 Task: In the  document blueprint.txt. Insert footer and write 'www.nexusTech.com'. Find the word using Dictionary 'gratitude' Use the tool word Count and display word count while typing
Action: Mouse moved to (512, 316)
Screenshot: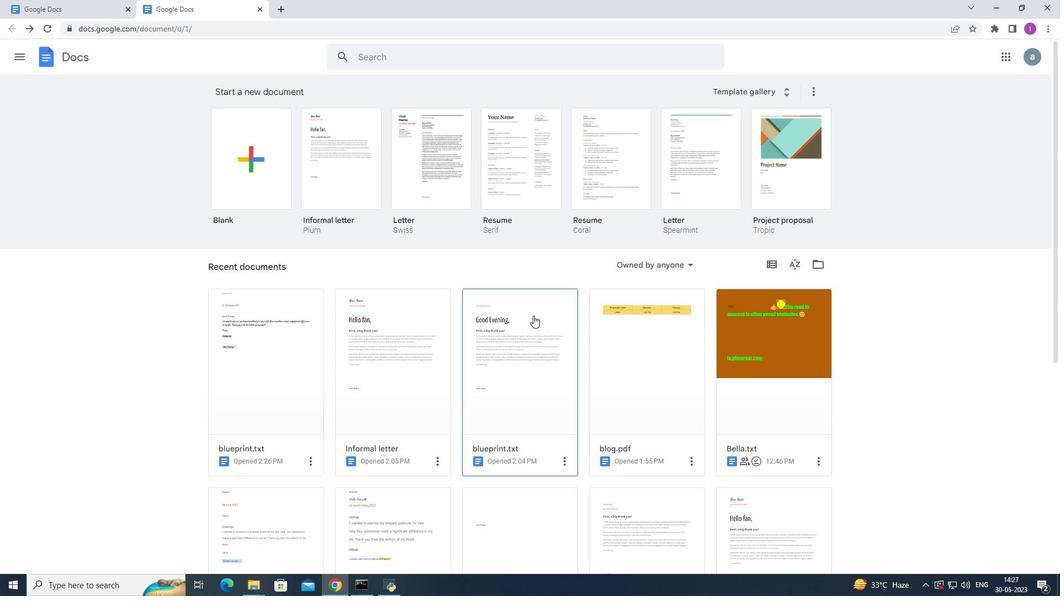 
Action: Mouse pressed left at (512, 316)
Screenshot: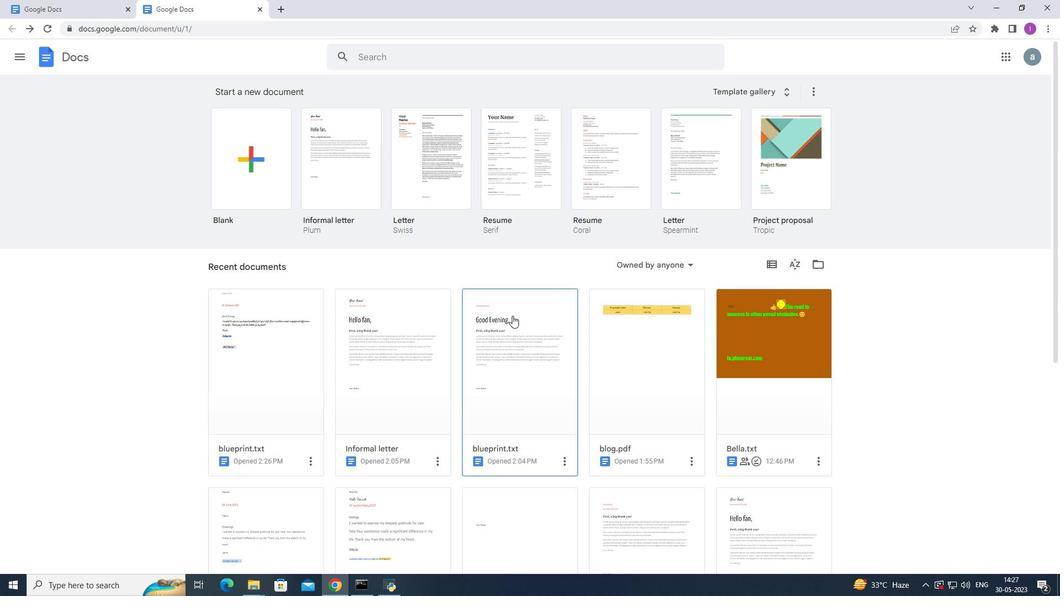 
Action: Mouse moved to (10, 29)
Screenshot: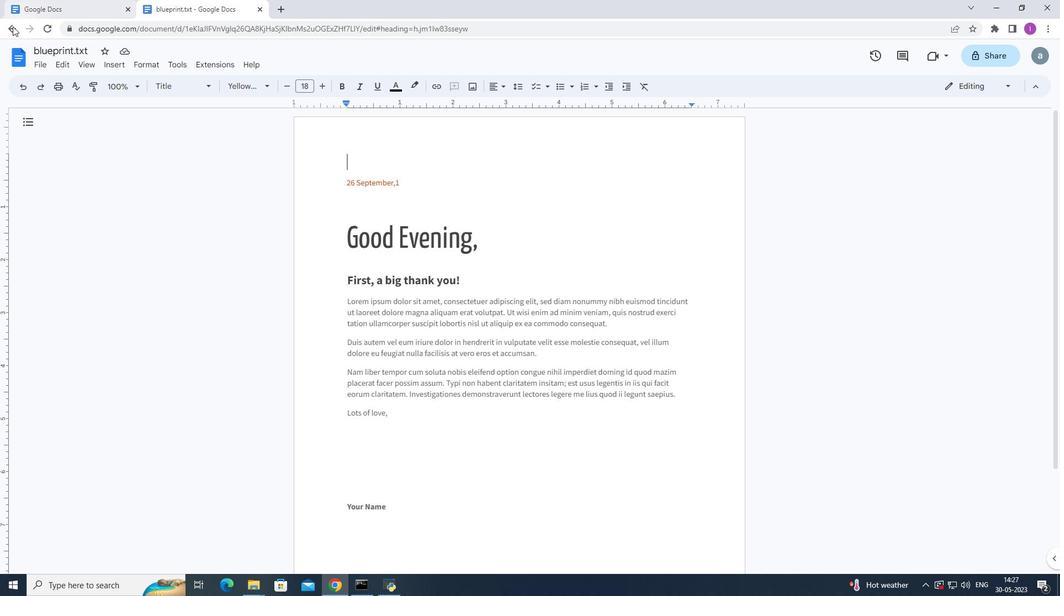 
Action: Mouse pressed left at (10, 29)
Screenshot: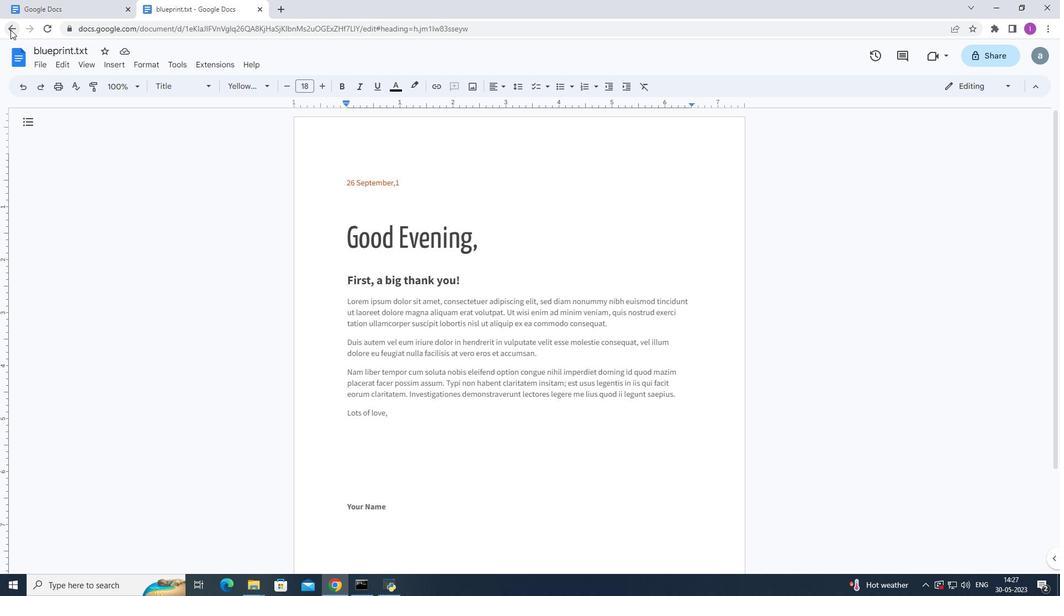 
Action: Mouse moved to (391, 348)
Screenshot: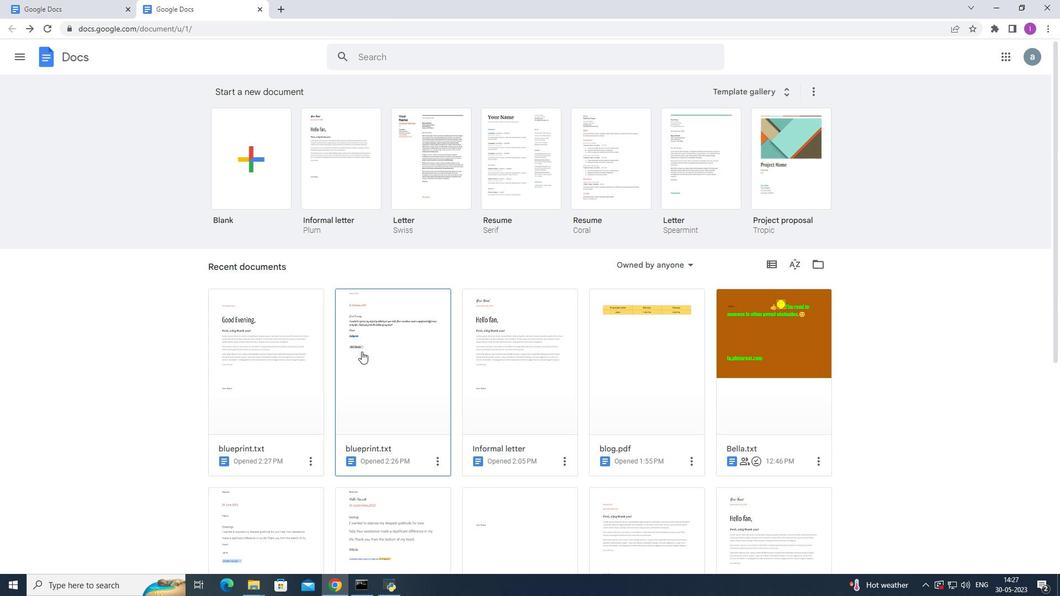 
Action: Mouse pressed left at (391, 348)
Screenshot: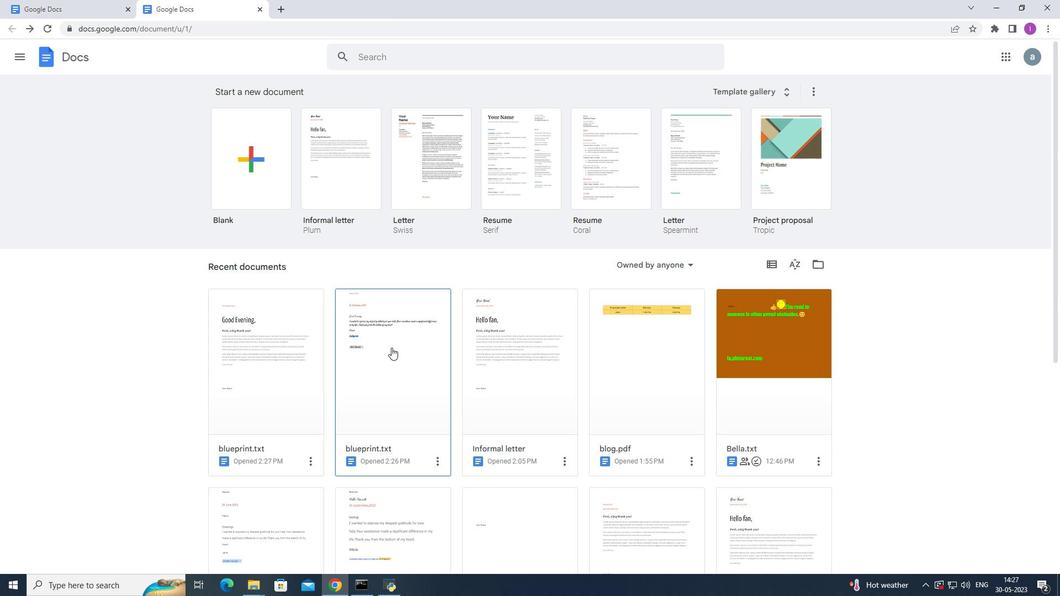 
Action: Mouse moved to (120, 62)
Screenshot: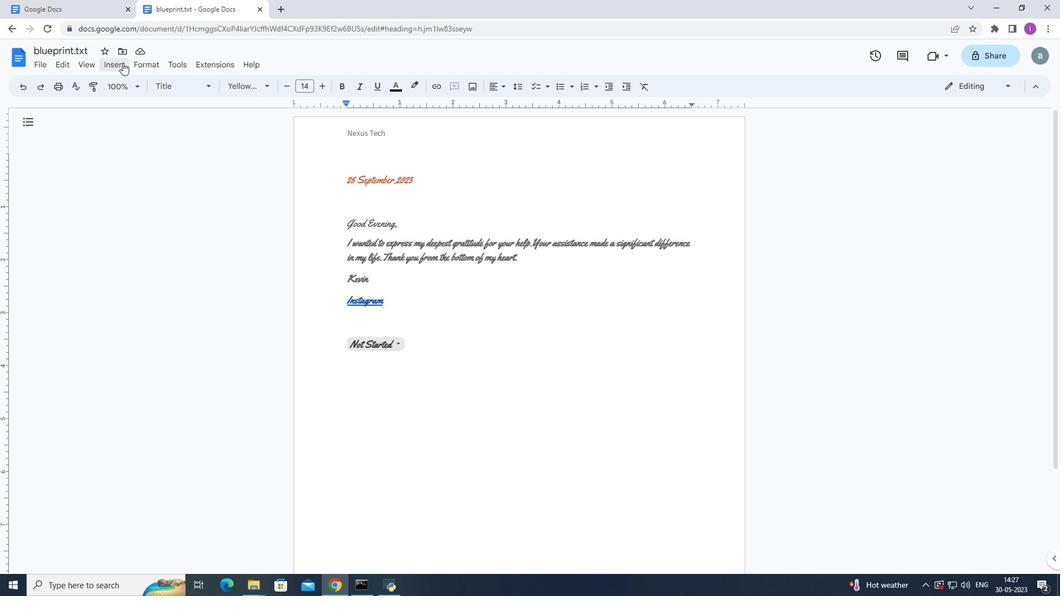 
Action: Mouse pressed left at (120, 62)
Screenshot: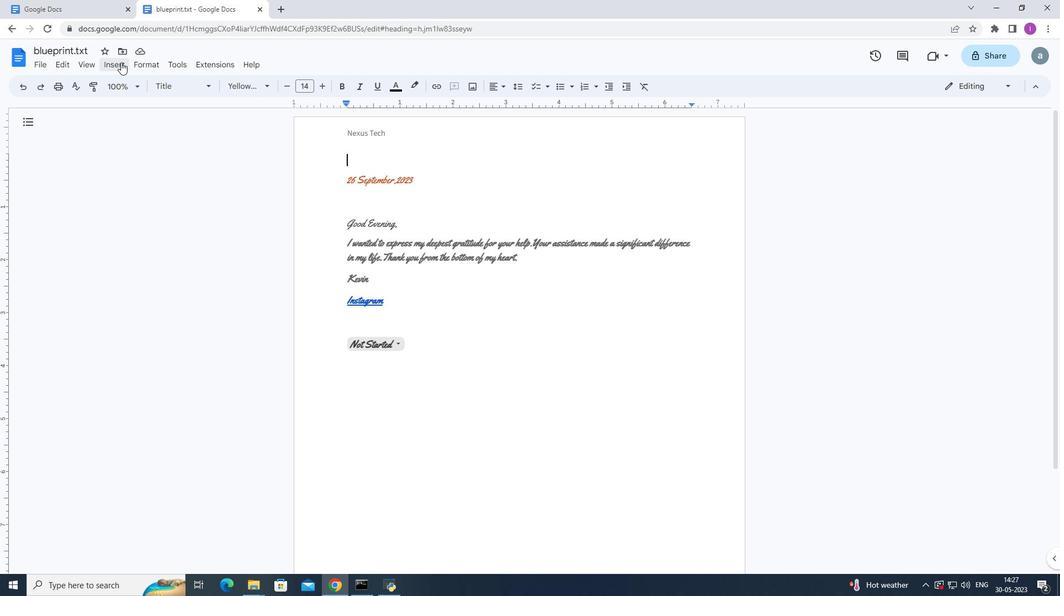 
Action: Mouse moved to (295, 363)
Screenshot: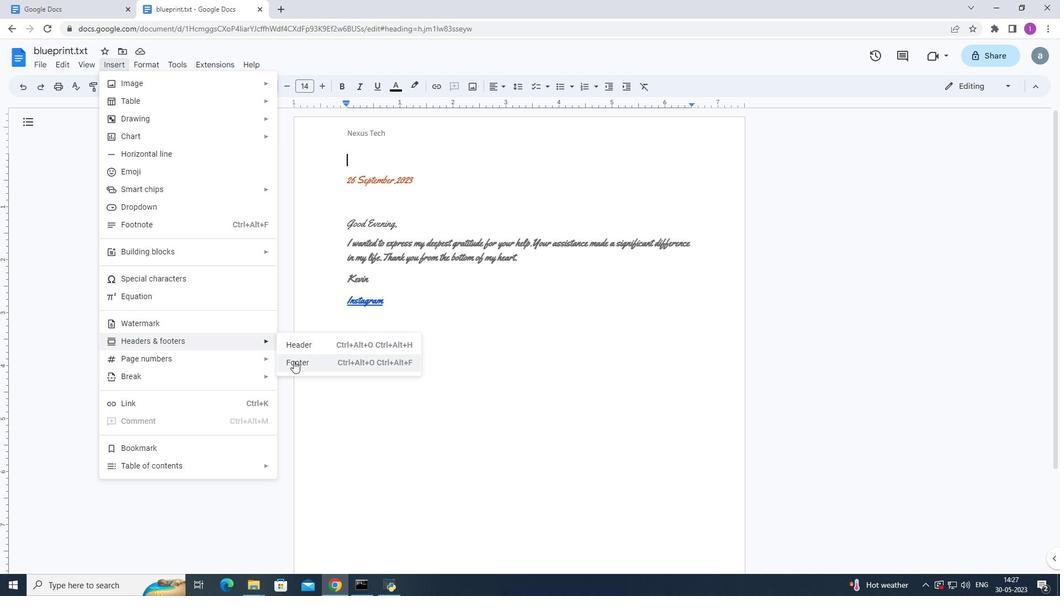 
Action: Mouse pressed left at (295, 363)
Screenshot: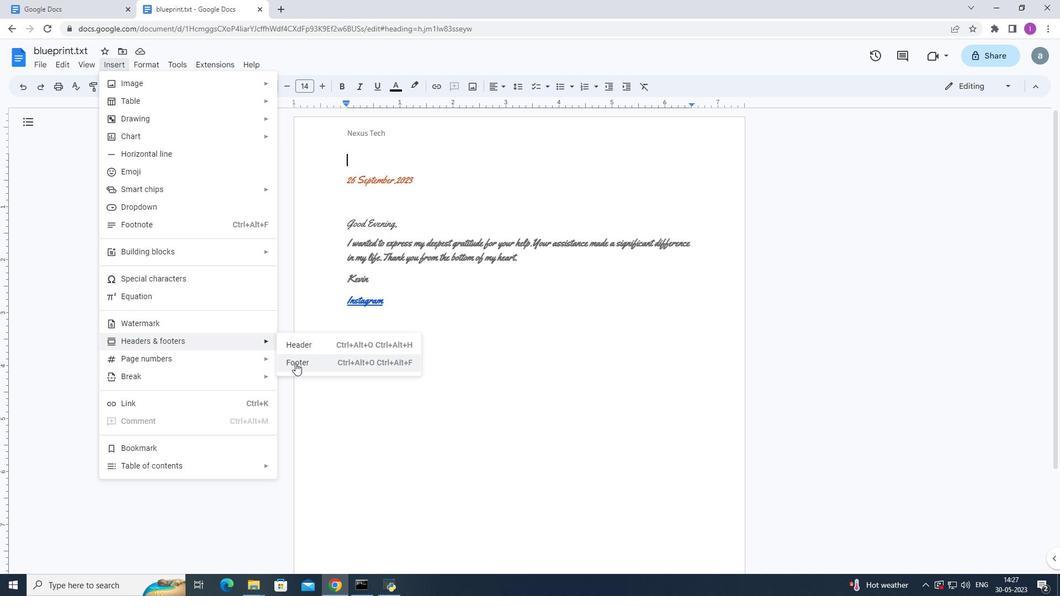 
Action: Mouse moved to (349, 528)
Screenshot: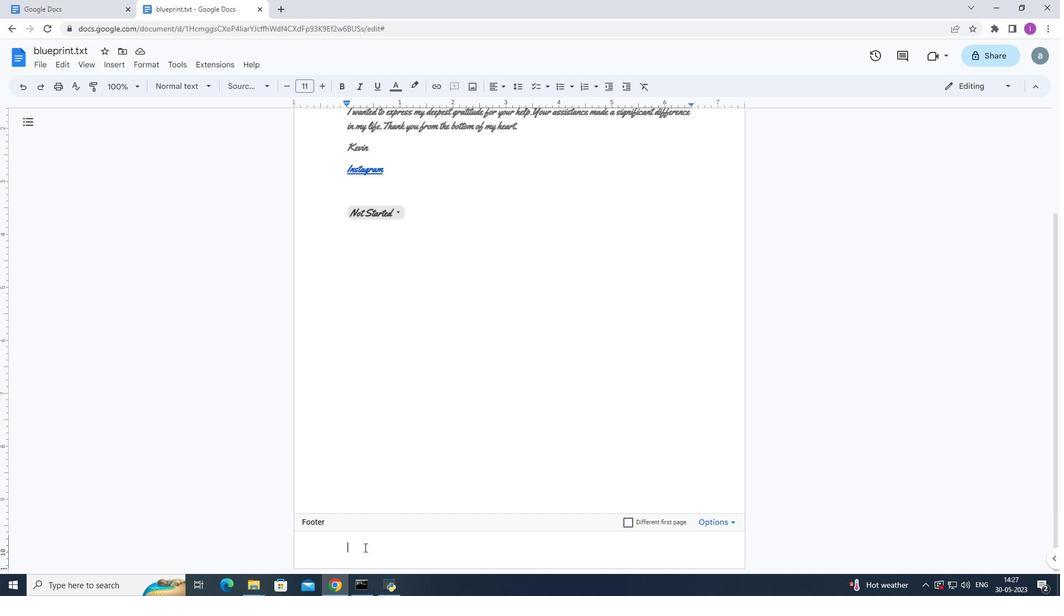 
Action: Key pressed www.nexus<Key.shift>Tech.com
Screenshot: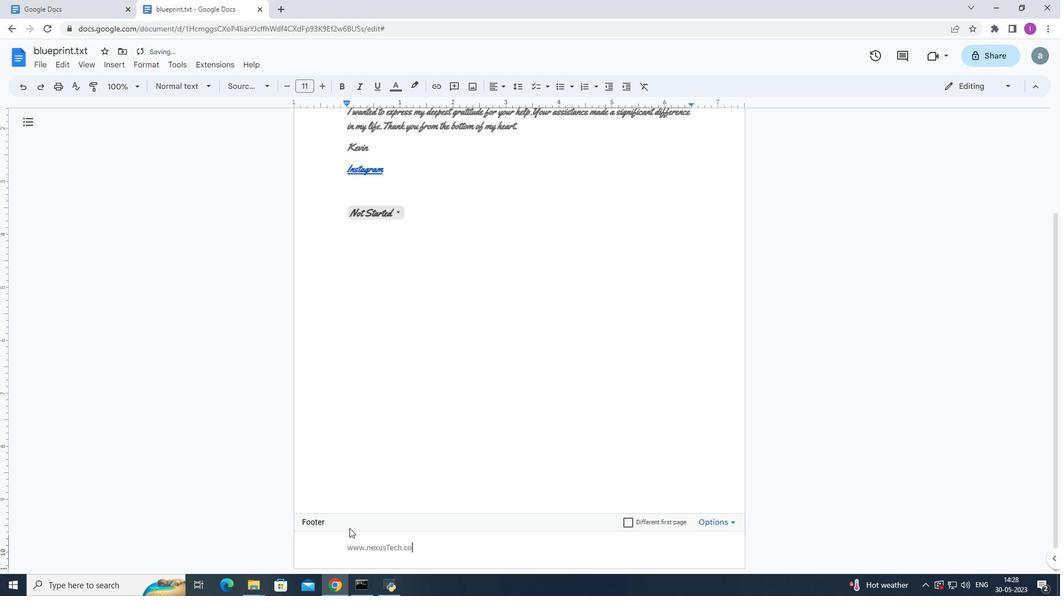 
Action: Mouse moved to (608, 413)
Screenshot: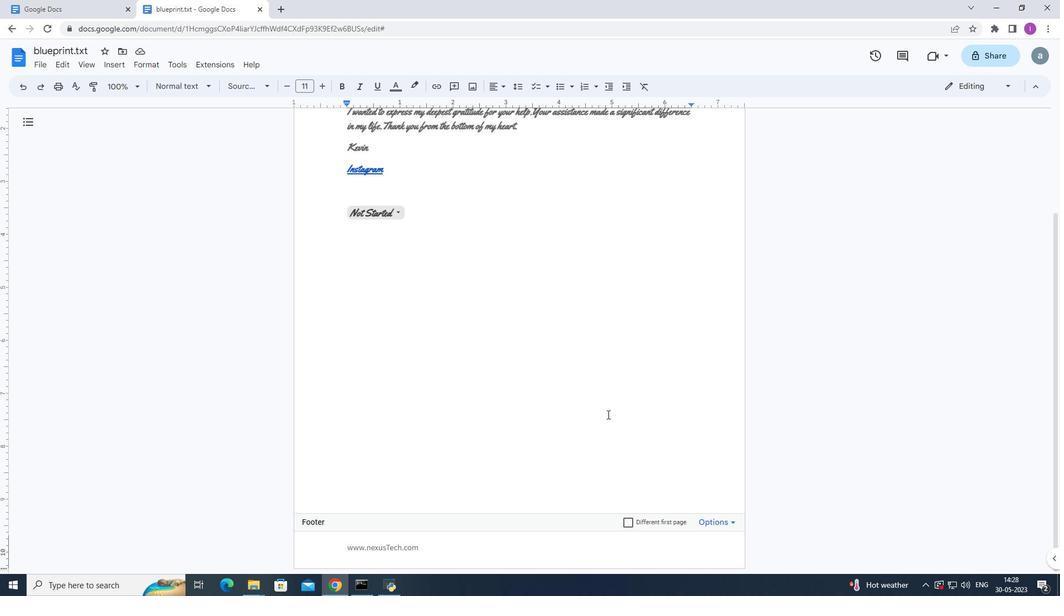 
Action: Mouse scrolled (608, 414) with delta (0, 0)
Screenshot: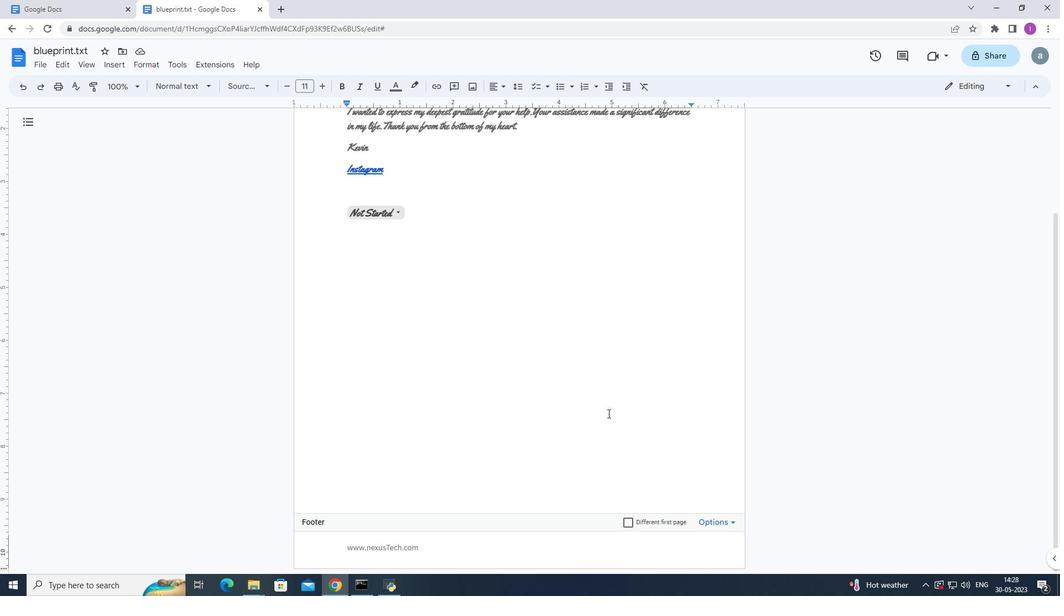 
Action: Mouse scrolled (608, 414) with delta (0, 0)
Screenshot: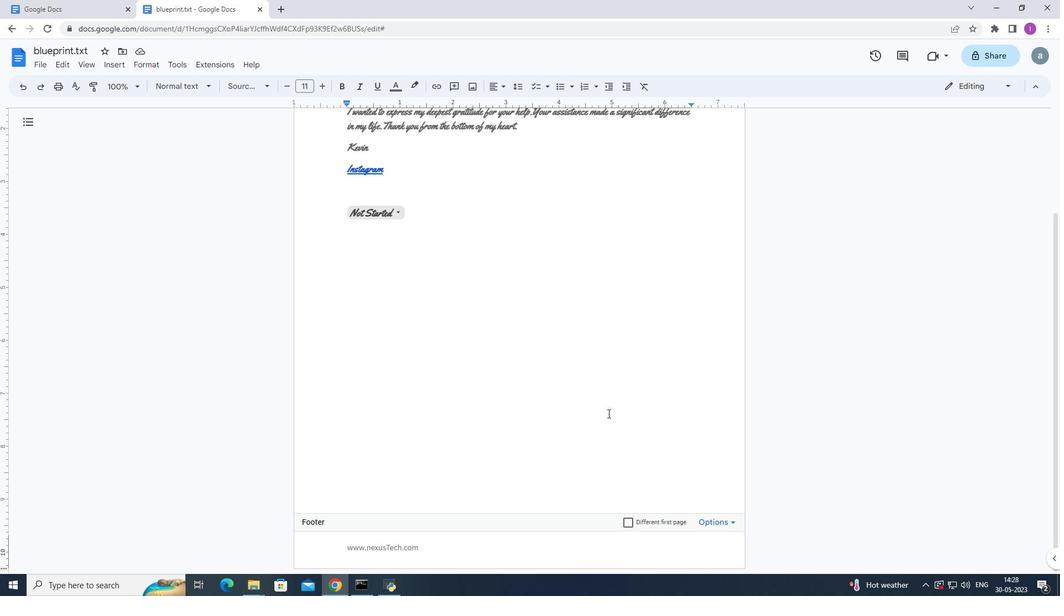 
Action: Mouse scrolled (608, 413) with delta (0, 0)
Screenshot: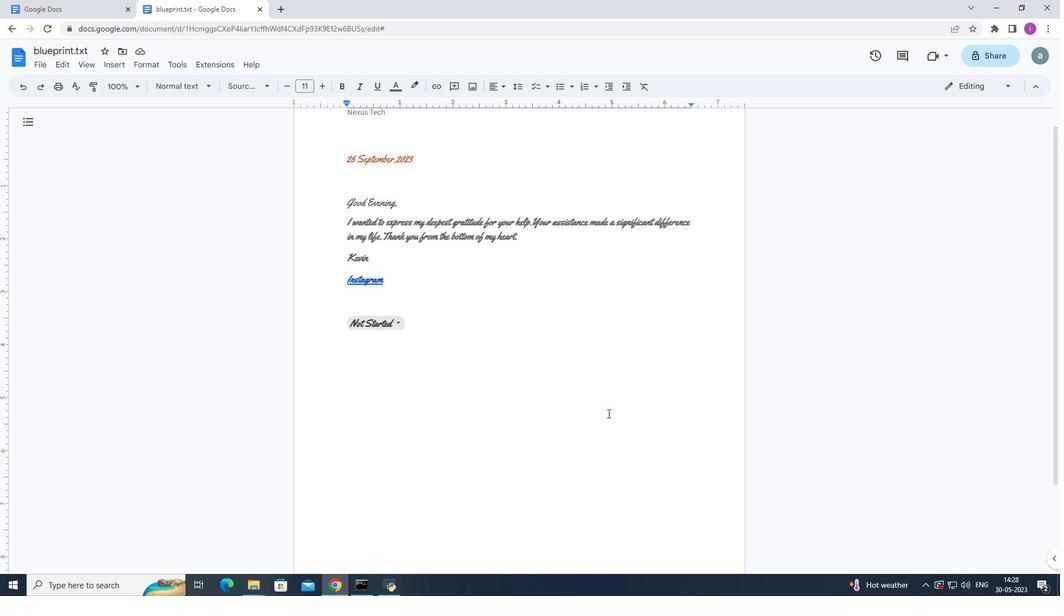 
Action: Mouse scrolled (608, 413) with delta (0, 0)
Screenshot: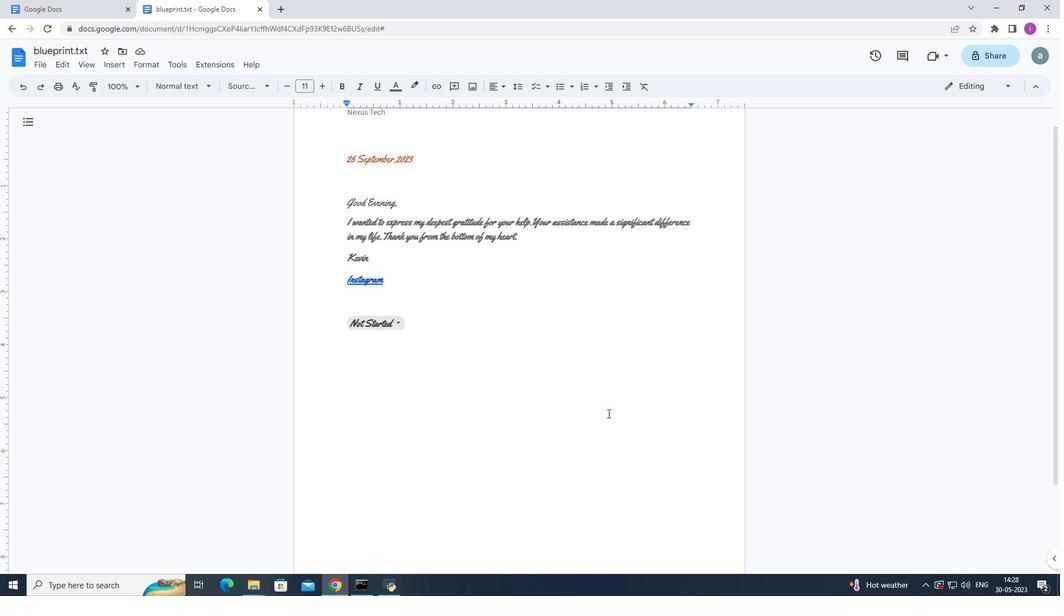 
Action: Mouse scrolled (608, 413) with delta (0, 0)
Screenshot: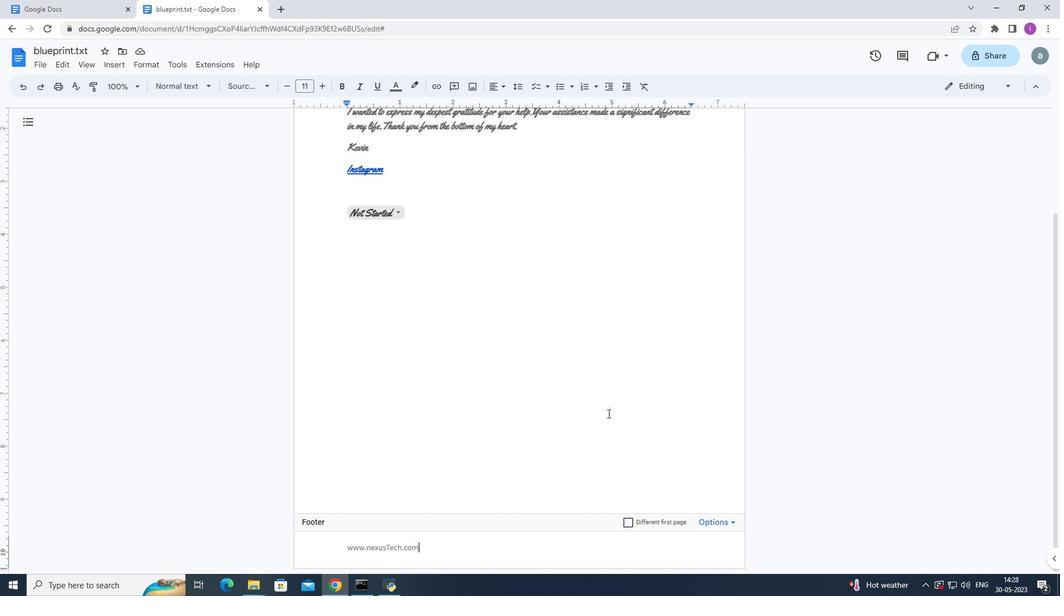 
Action: Mouse scrolled (608, 413) with delta (0, 0)
Screenshot: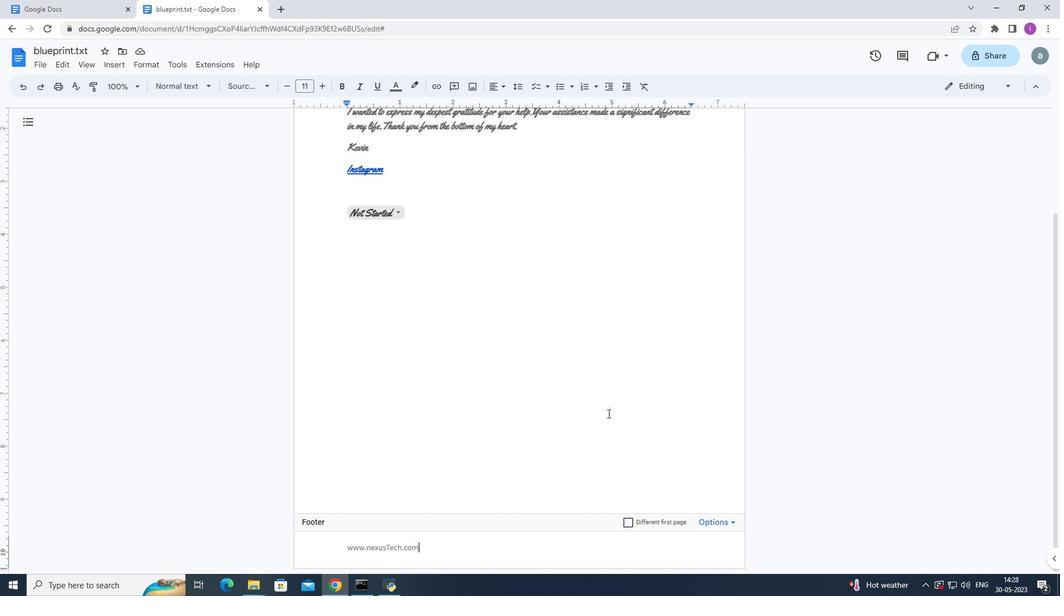
Action: Mouse scrolled (608, 413) with delta (0, 0)
Screenshot: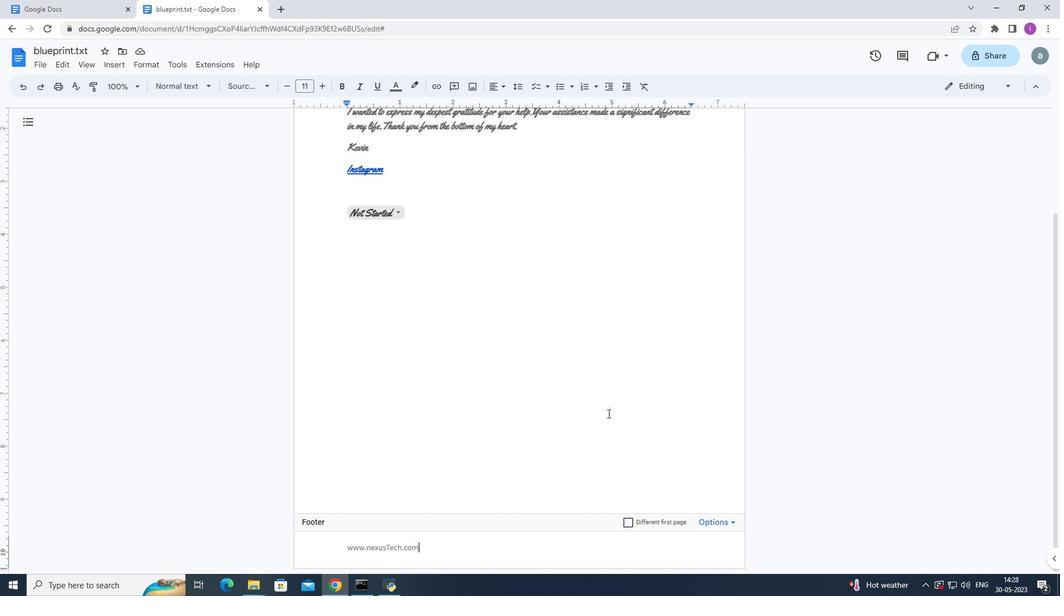 
Action: Mouse scrolled (608, 413) with delta (0, 0)
Screenshot: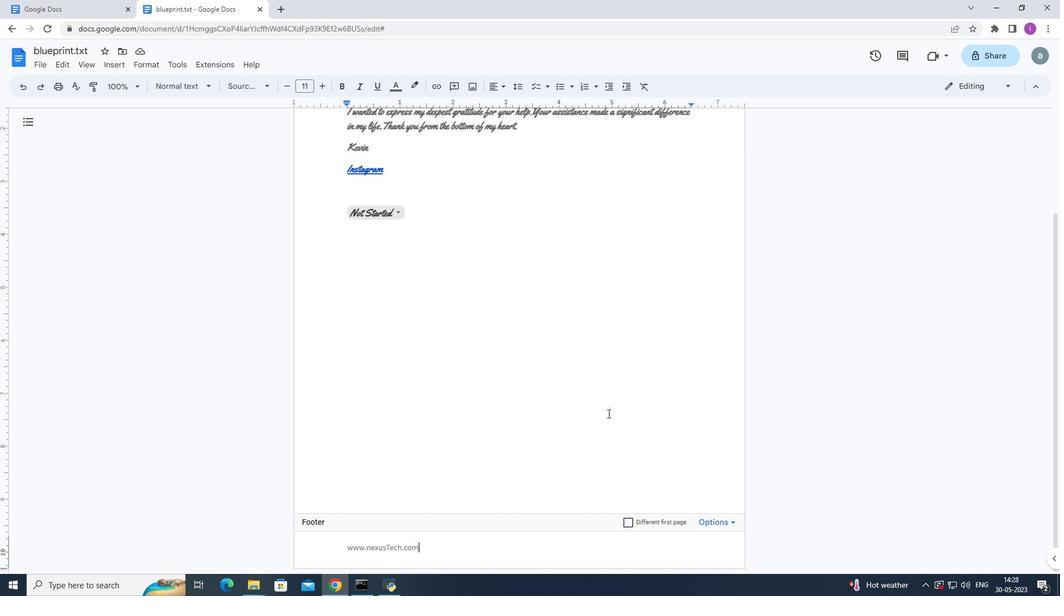 
Action: Mouse scrolled (608, 414) with delta (0, 0)
Screenshot: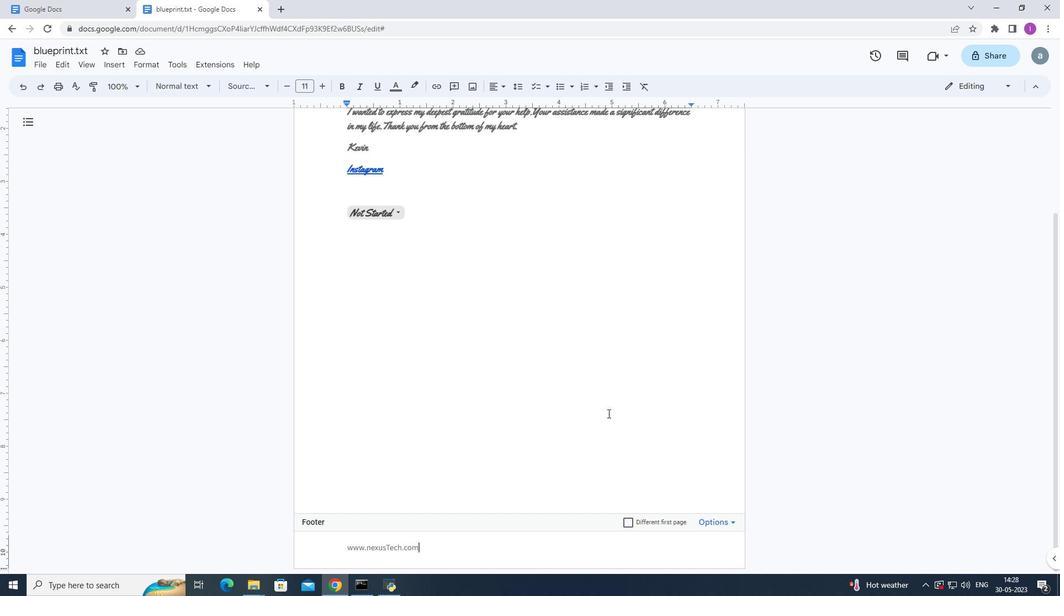 
Action: Mouse scrolled (608, 414) with delta (0, 0)
Screenshot: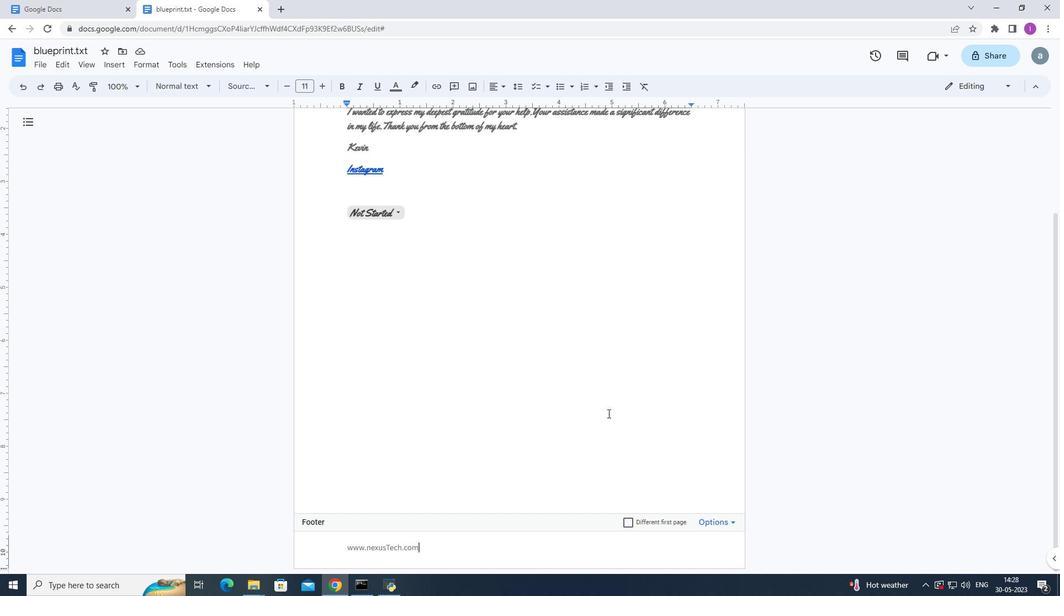 
Action: Mouse scrolled (608, 414) with delta (0, 0)
Screenshot: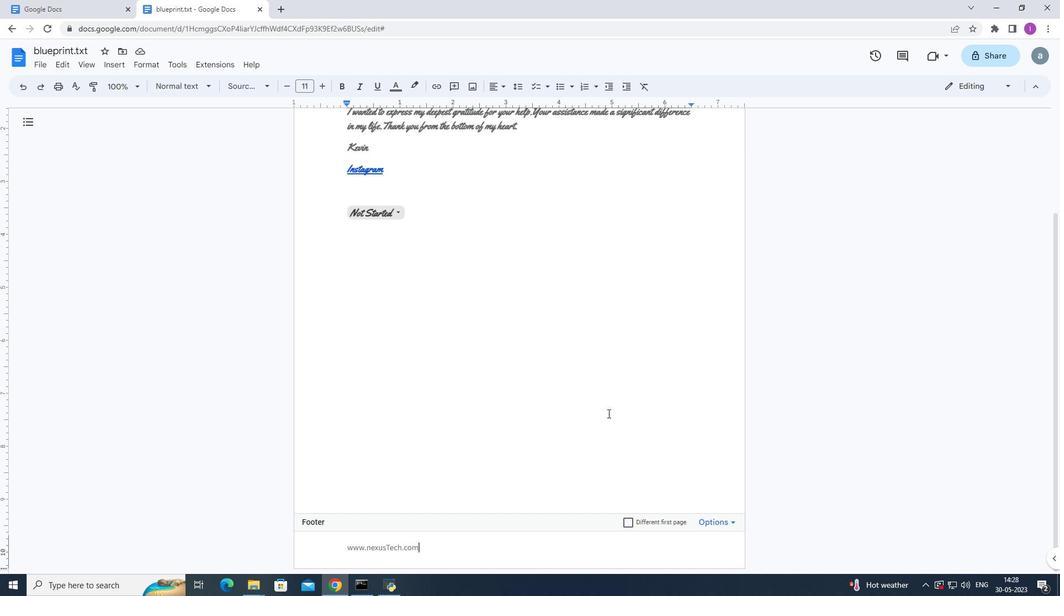 
Action: Mouse moved to (483, 242)
Screenshot: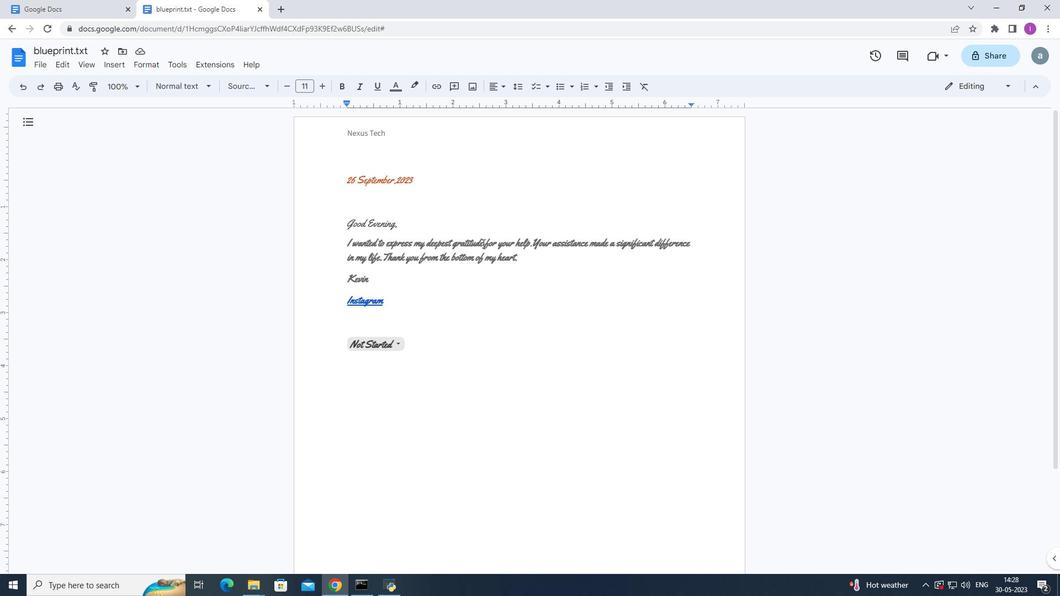 
Action: Mouse pressed left at (483, 242)
Screenshot: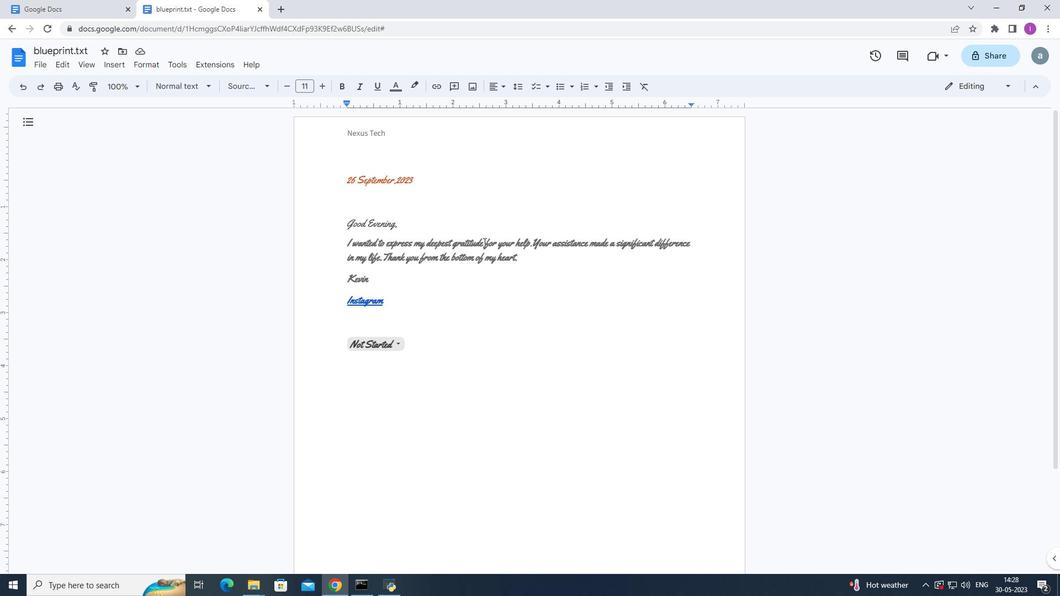 
Action: Mouse moved to (177, 62)
Screenshot: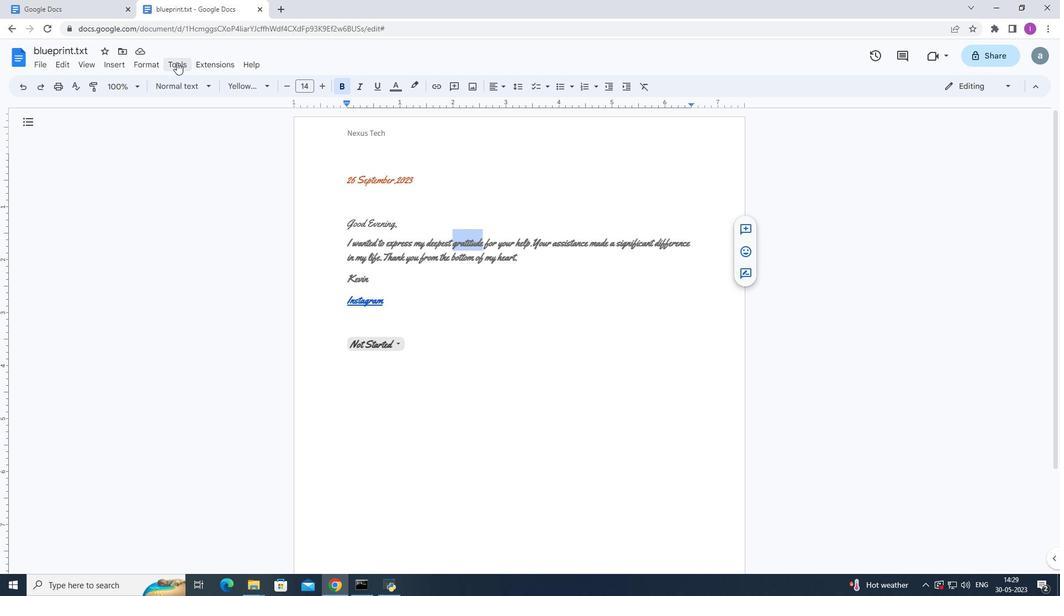 
Action: Mouse pressed left at (177, 62)
Screenshot: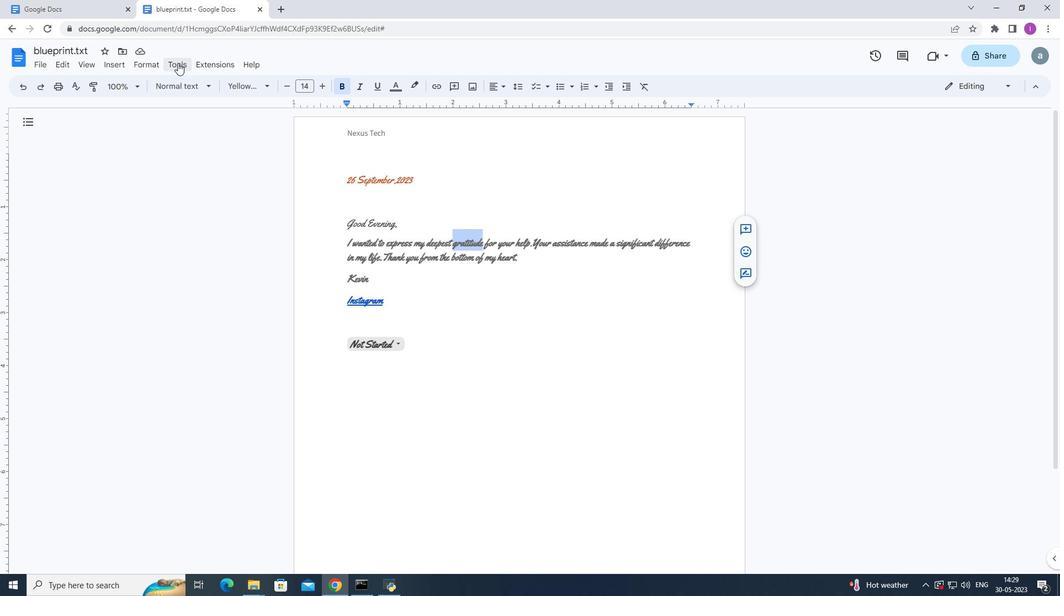 
Action: Mouse moved to (335, 208)
Screenshot: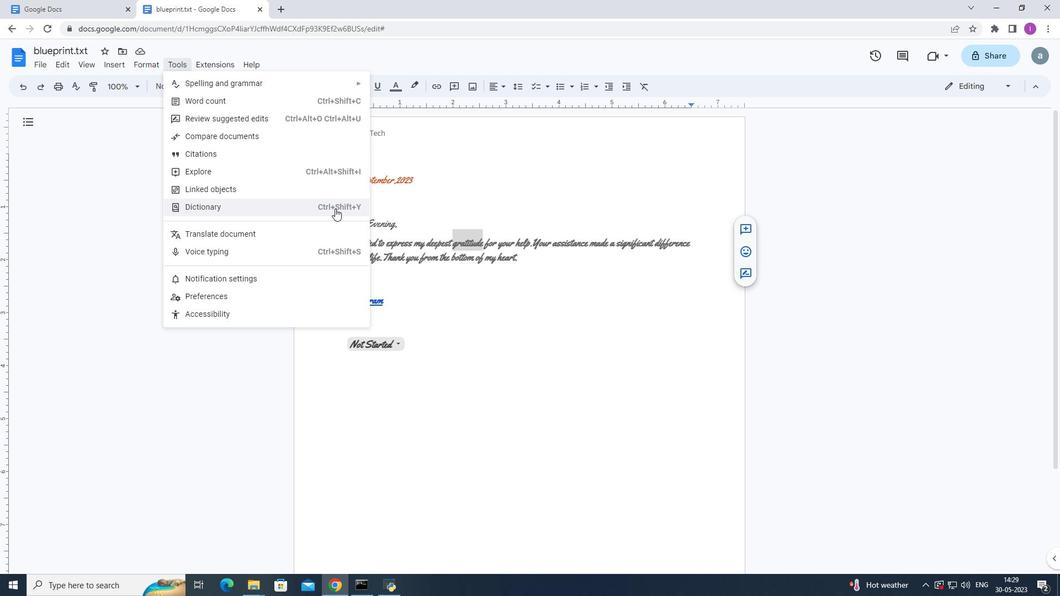 
Action: Mouse pressed left at (335, 208)
Screenshot: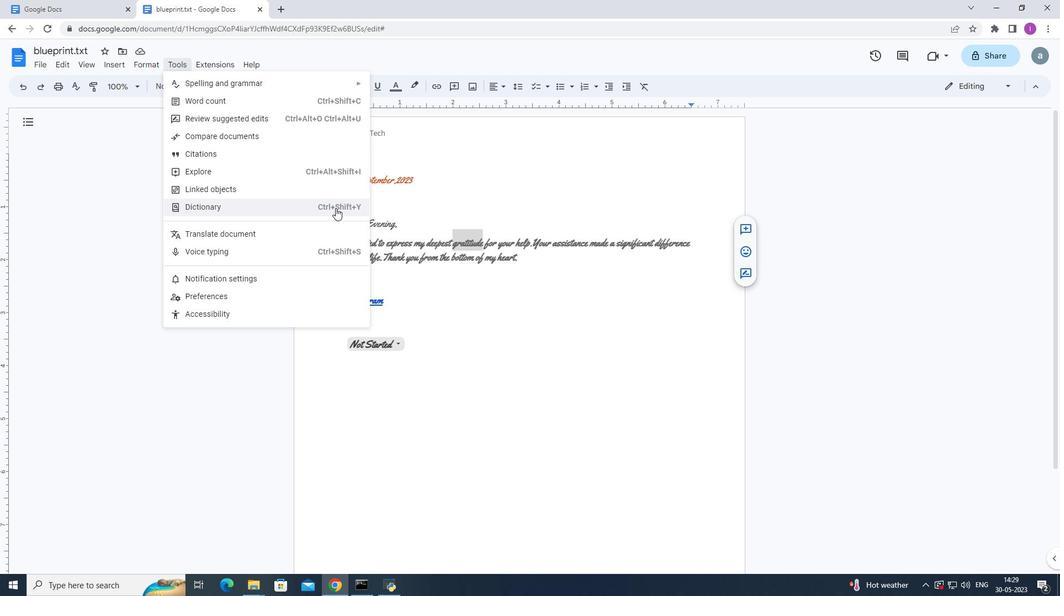 
Action: Mouse moved to (169, 65)
Screenshot: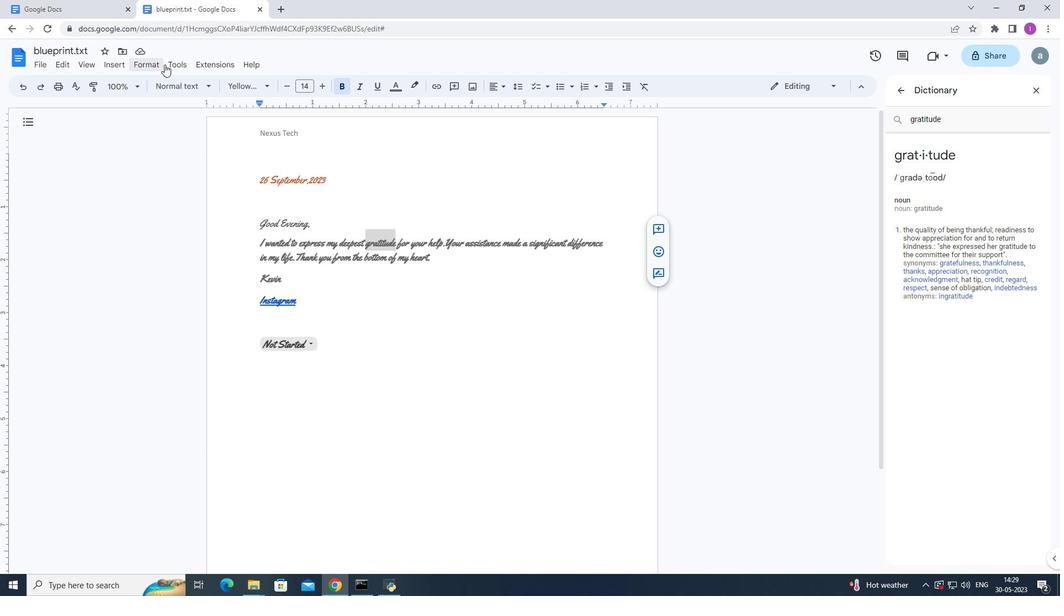 
Action: Mouse pressed left at (169, 65)
Screenshot: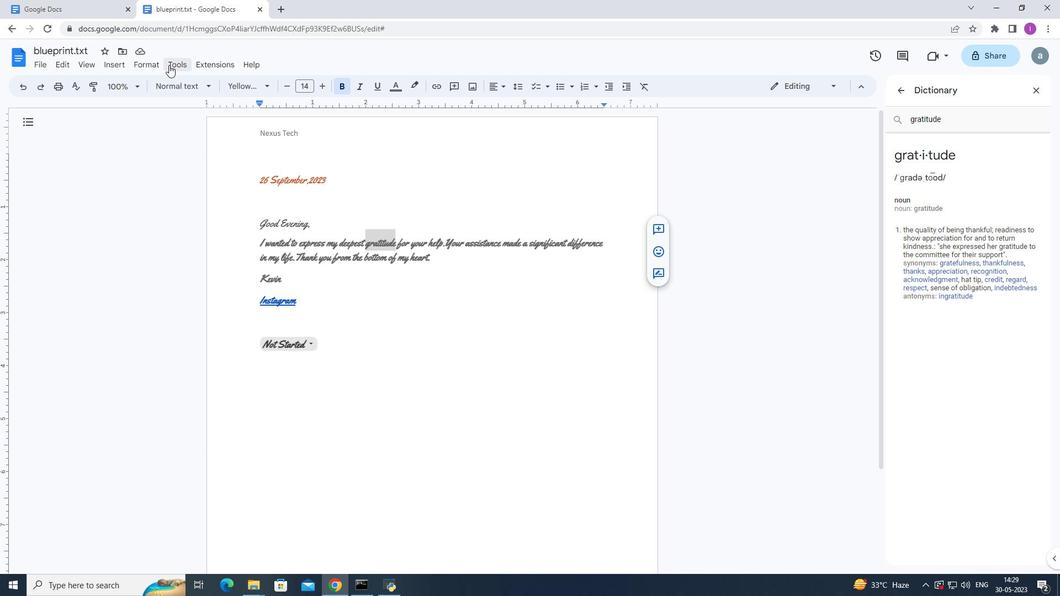 
Action: Mouse moved to (232, 103)
Screenshot: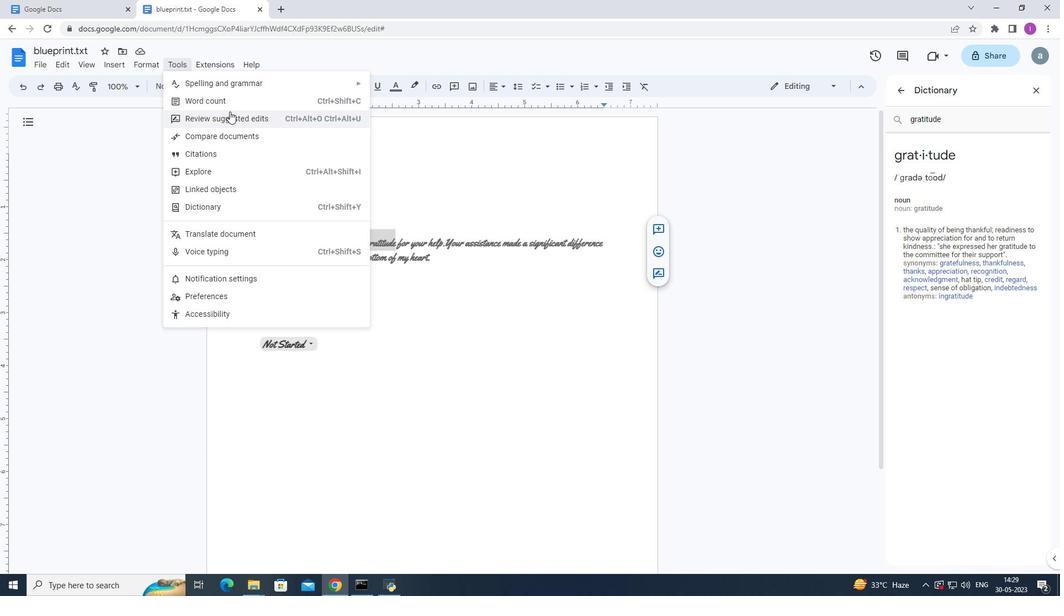 
Action: Mouse pressed left at (232, 103)
Screenshot: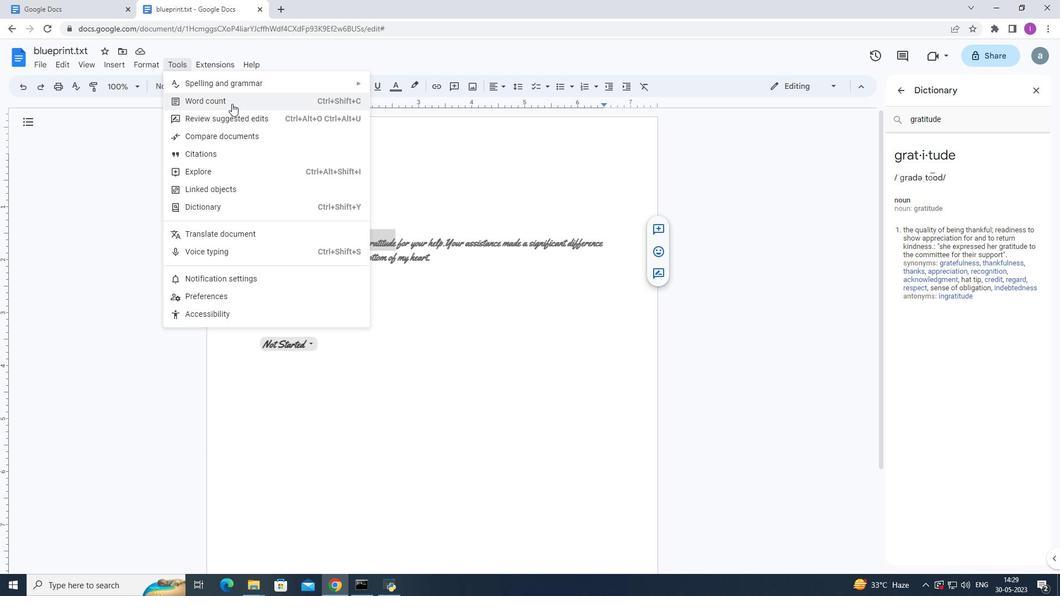 
Action: Mouse moved to (561, 362)
Screenshot: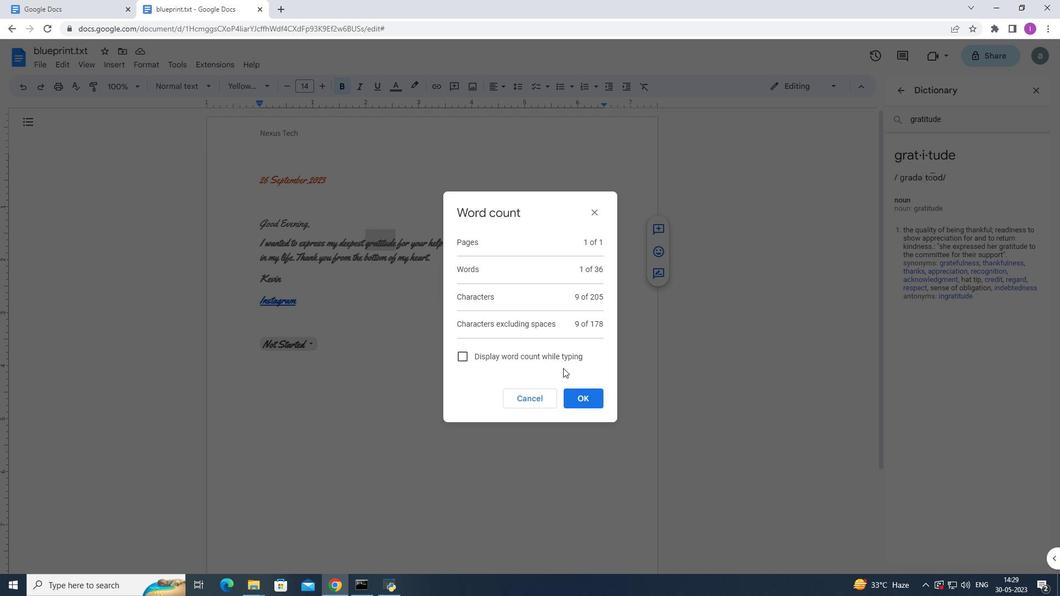 
Action: Mouse pressed left at (561, 362)
Screenshot: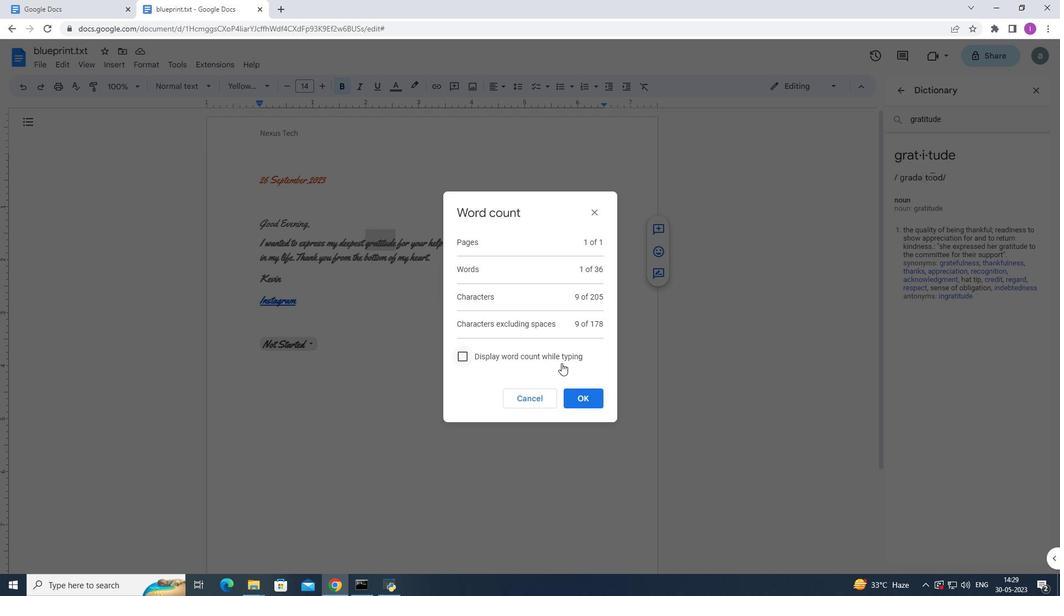 
Action: Mouse moved to (587, 406)
Screenshot: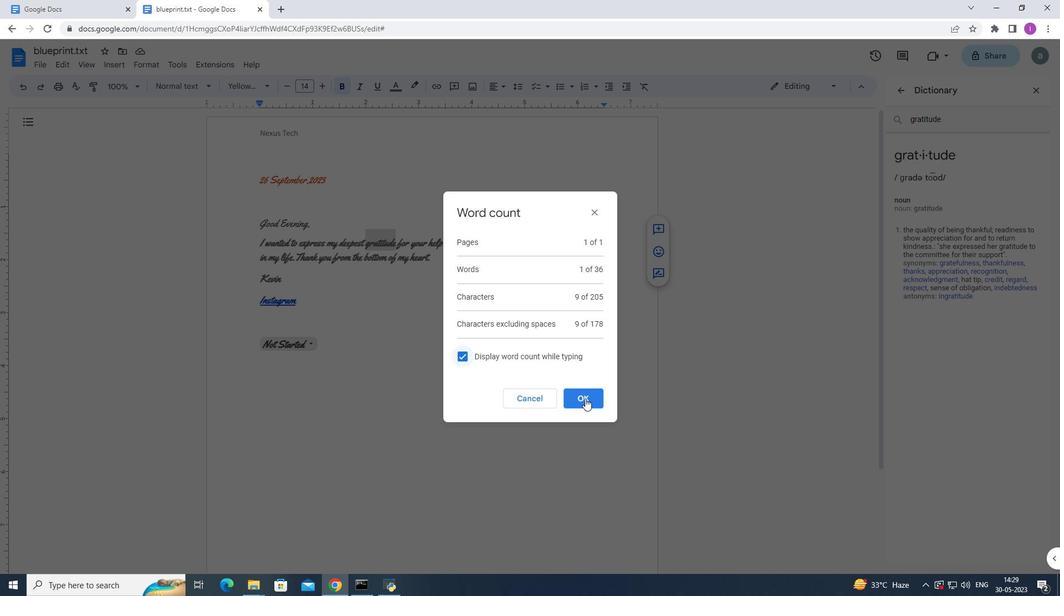
Action: Mouse pressed left at (587, 406)
Screenshot: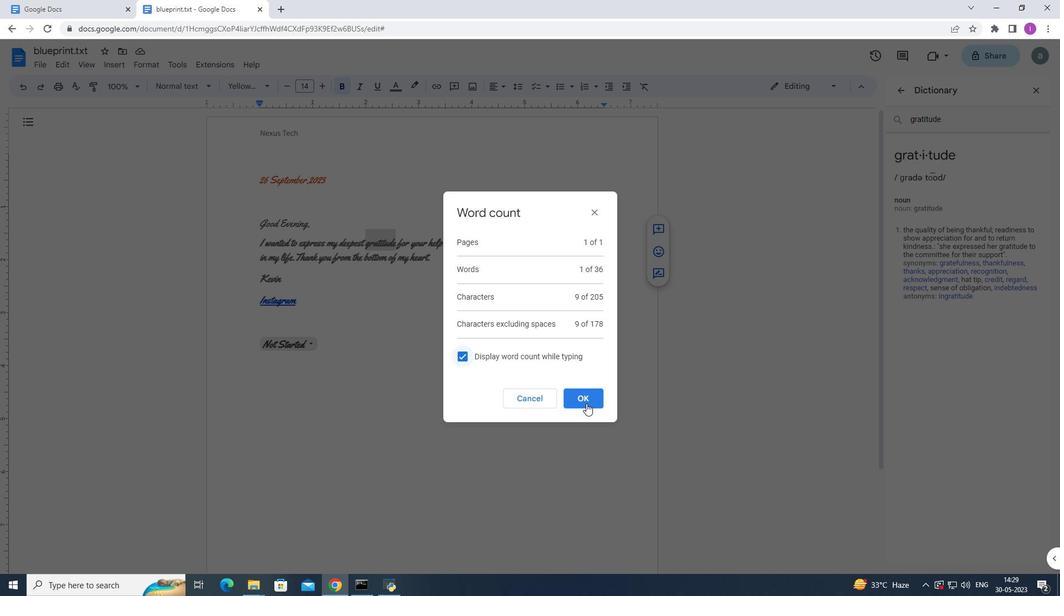 
Action: Mouse moved to (439, 316)
Screenshot: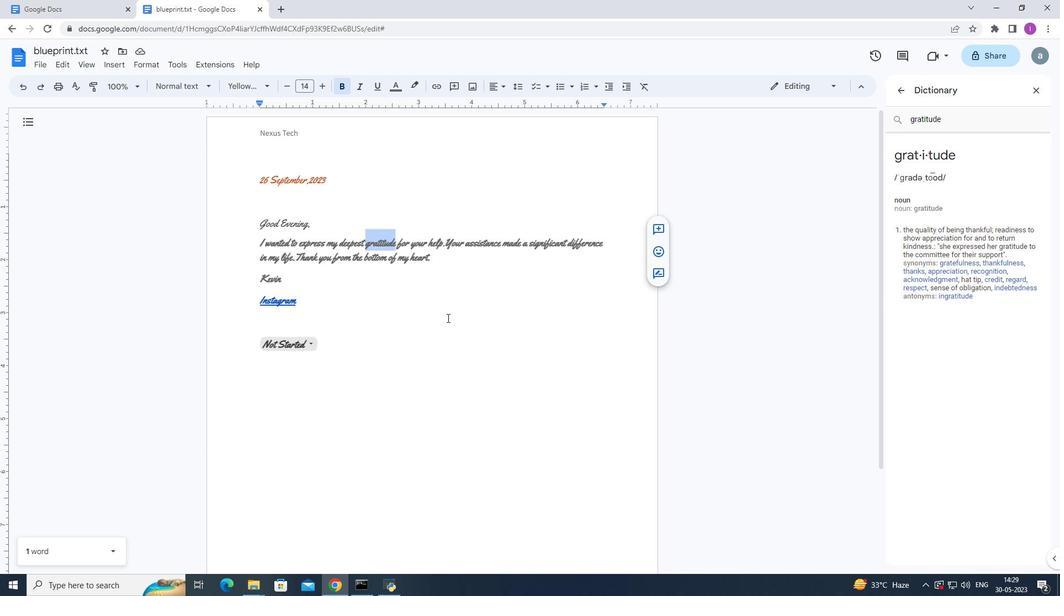 
Action: Mouse pressed left at (439, 316)
Screenshot: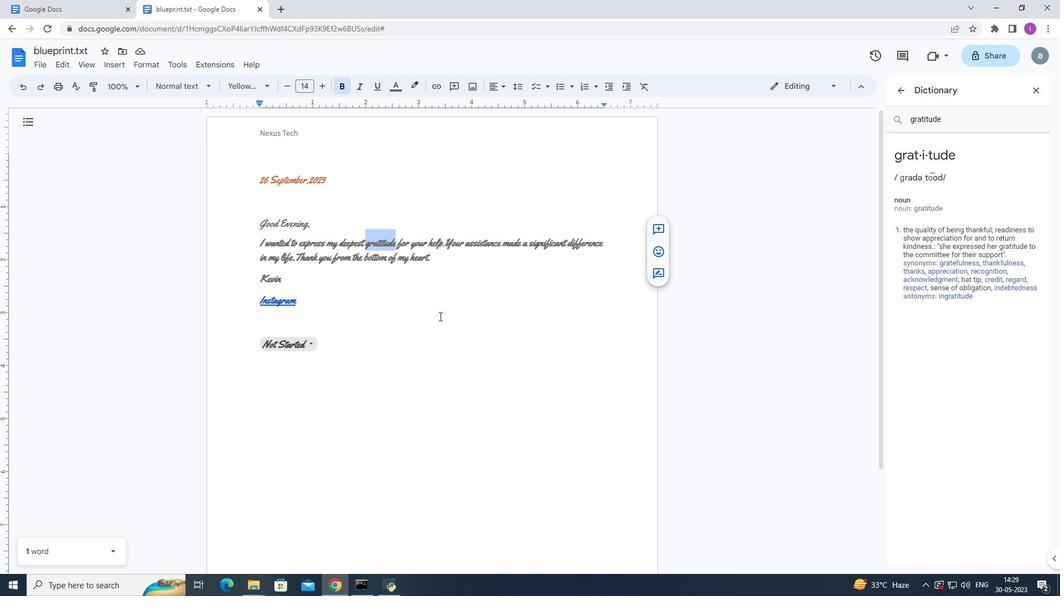 
Action: Mouse moved to (382, 296)
Screenshot: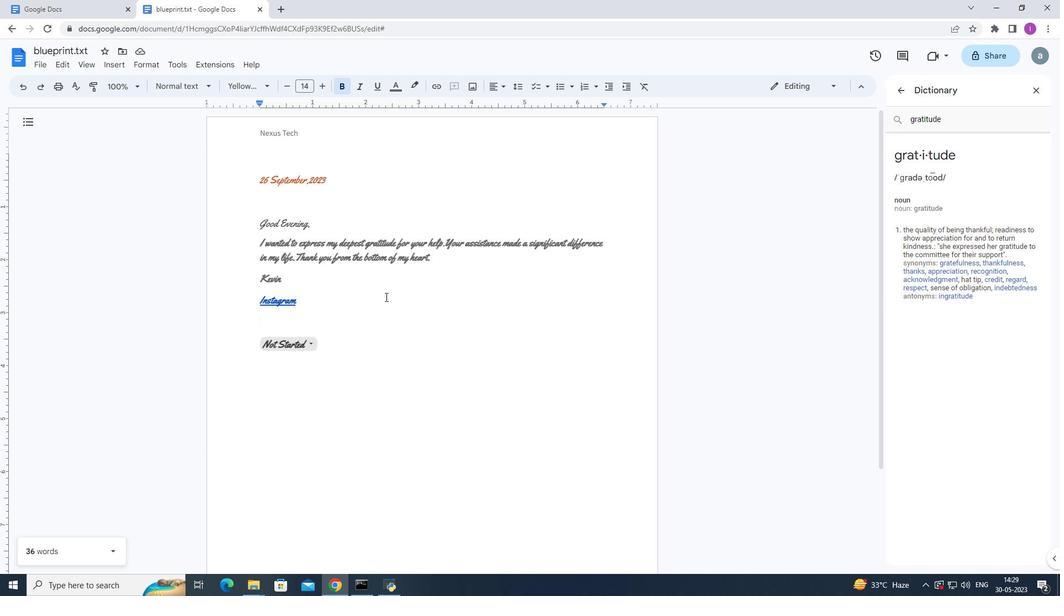 
